 Task: Check the details of the declined meeting invitation and verify it in the calendar.
Action: Mouse moved to (18, 31)
Screenshot: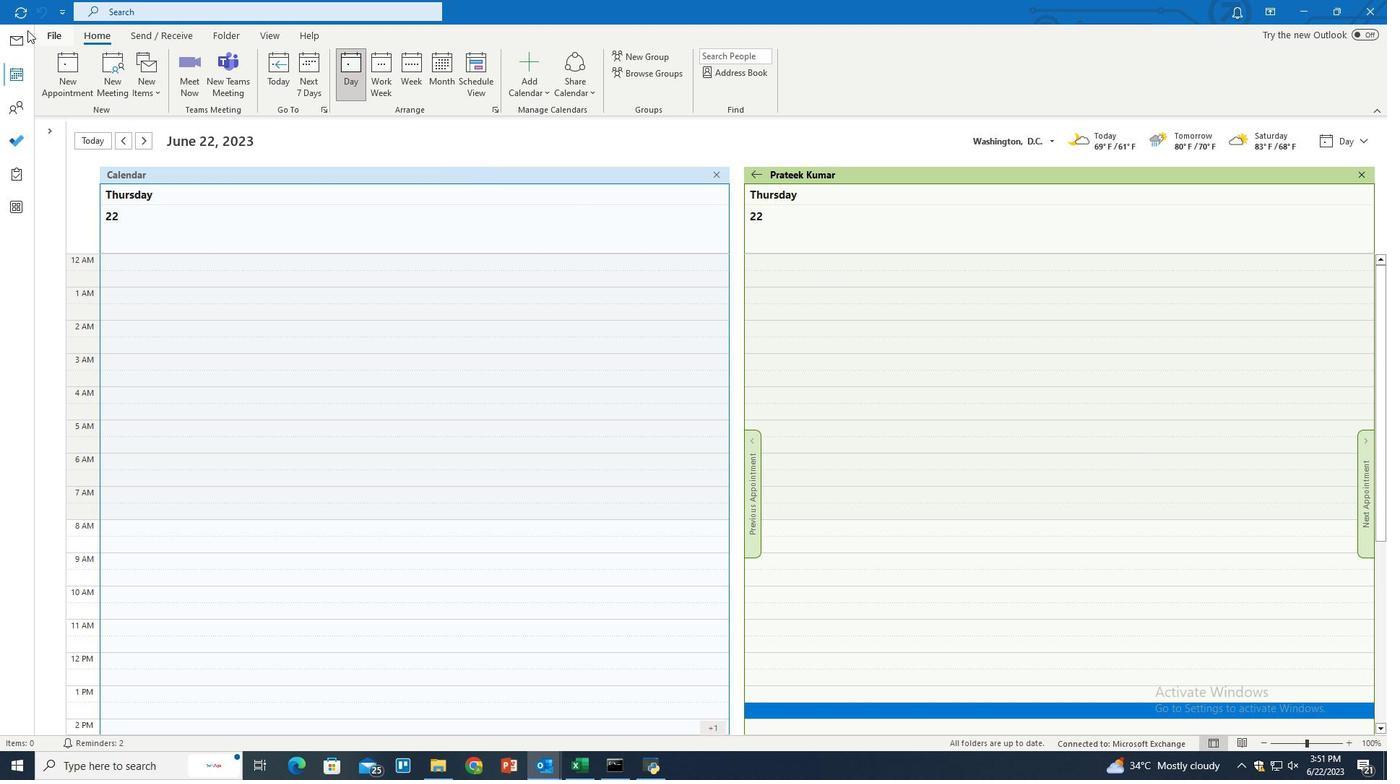 
Action: Mouse pressed left at (18, 31)
Screenshot: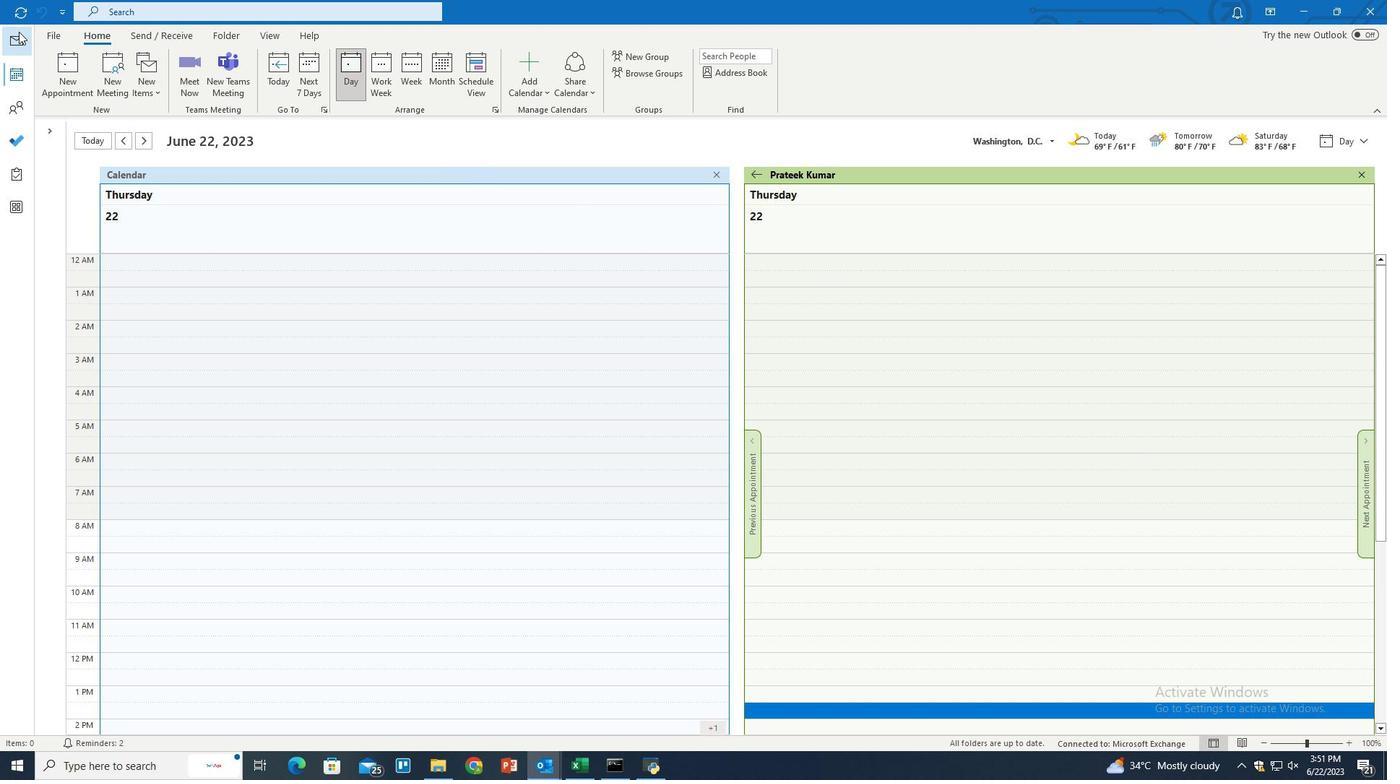 
Action: Mouse moved to (273, 33)
Screenshot: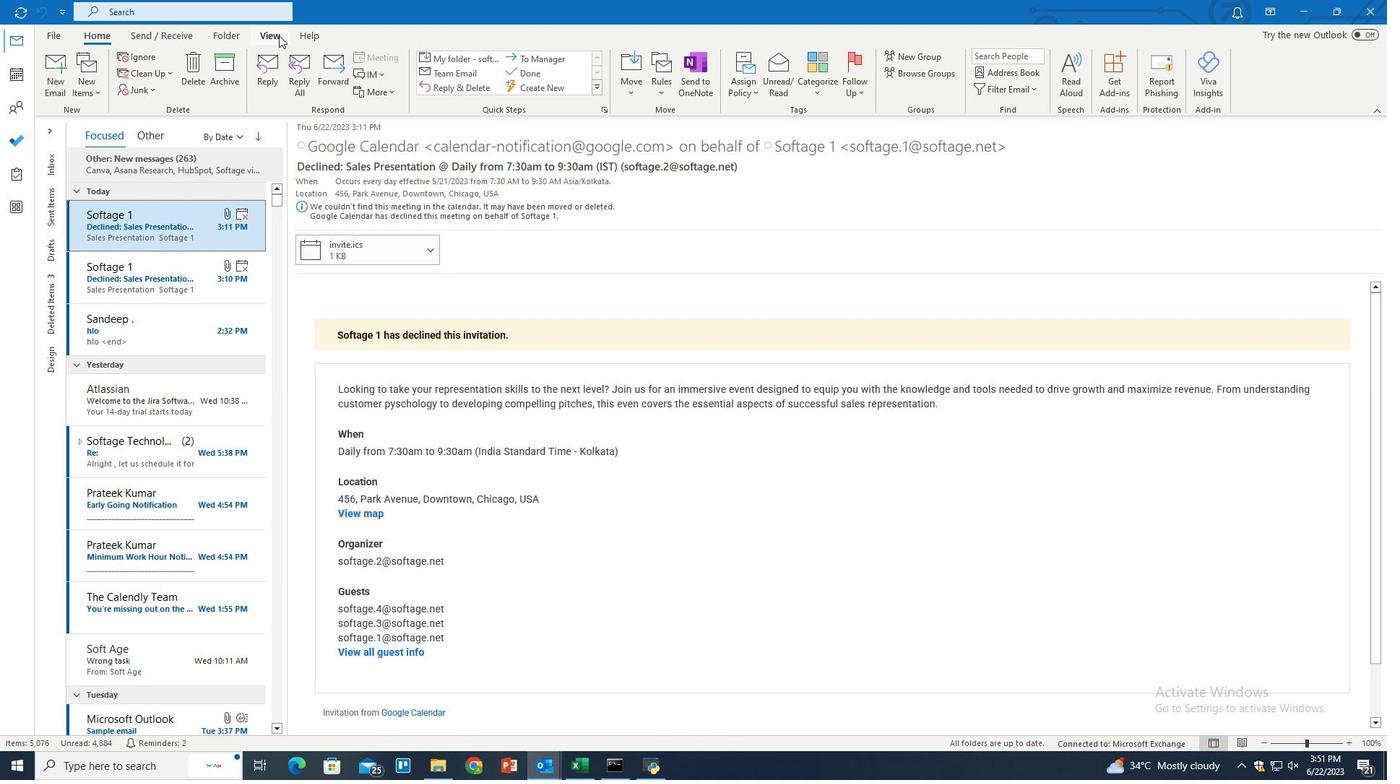 
Action: Mouse pressed left at (273, 33)
Screenshot: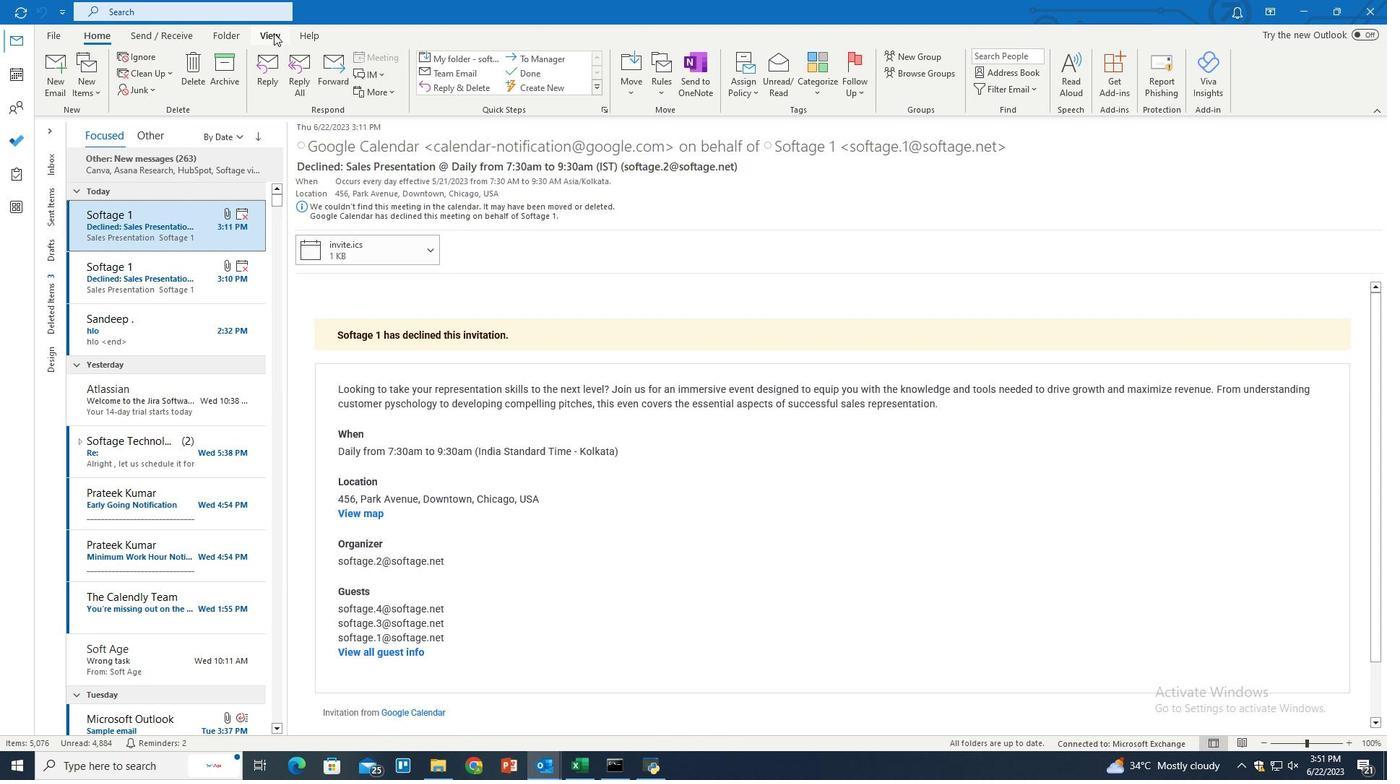 
Action: Mouse moved to (966, 76)
Screenshot: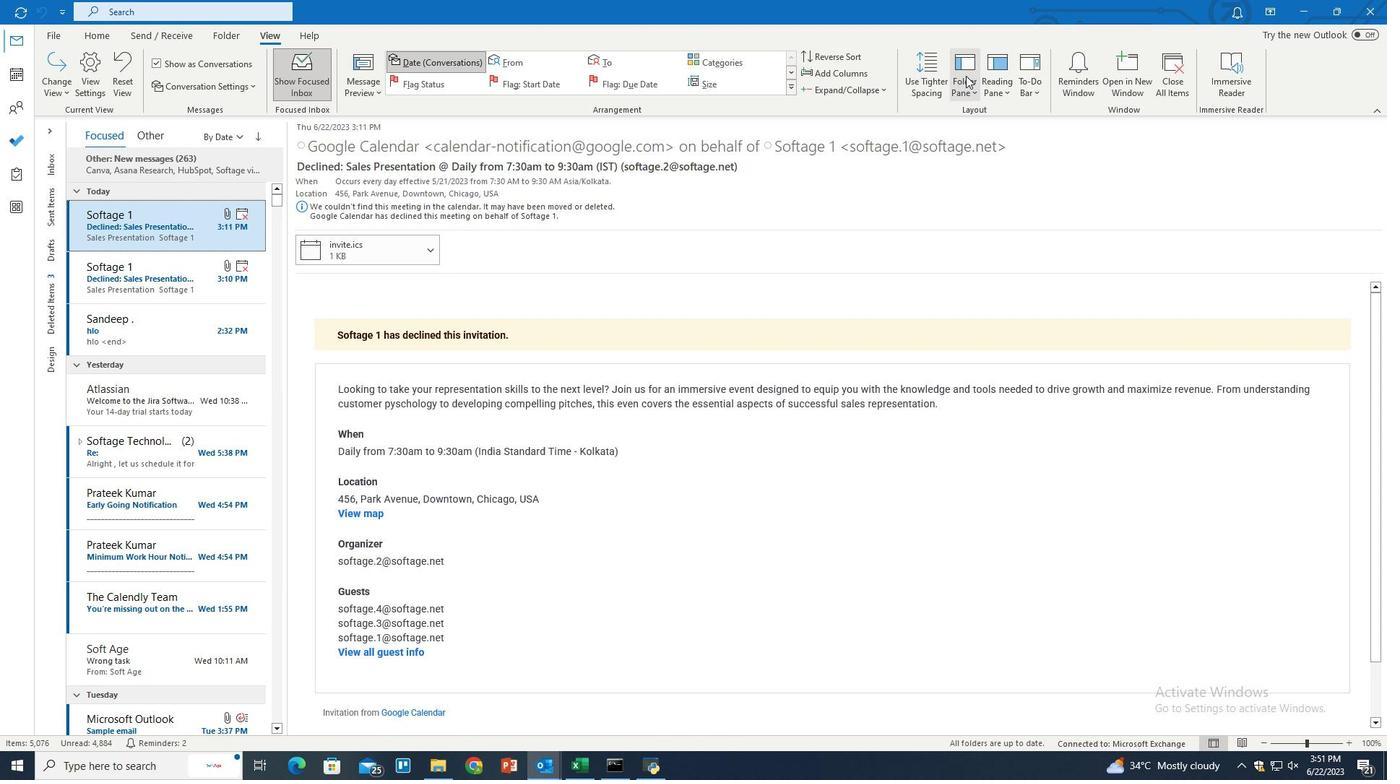 
Action: Mouse pressed left at (966, 76)
Screenshot: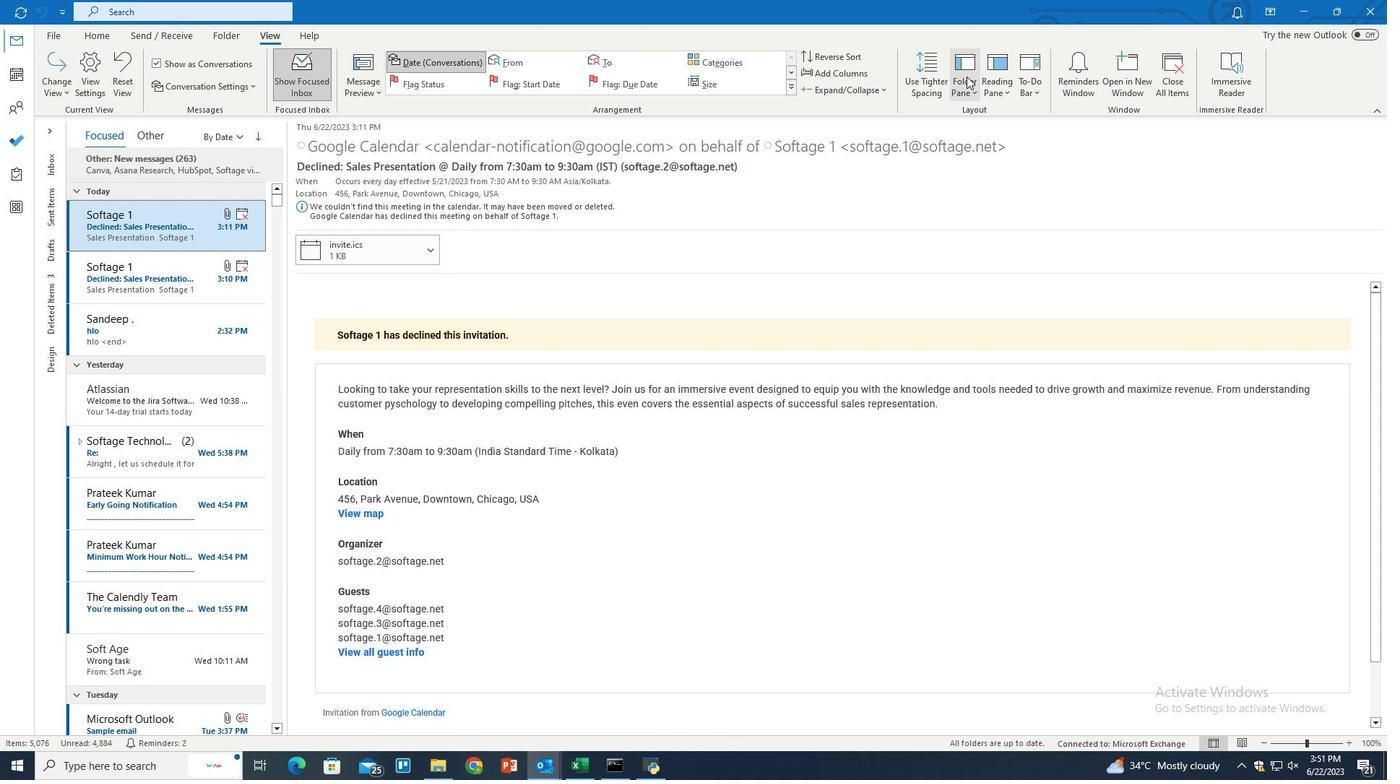 
Action: Mouse moved to (979, 149)
Screenshot: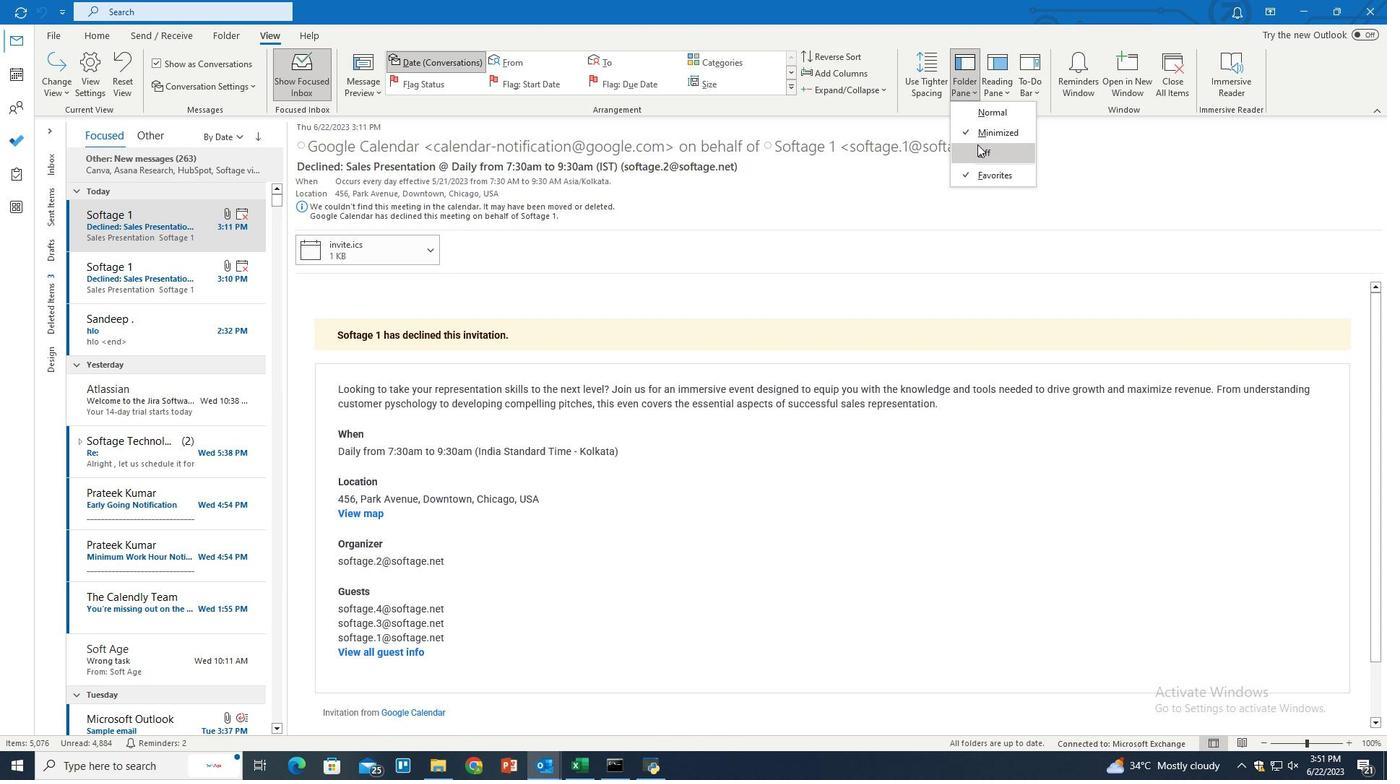 
Action: Mouse pressed left at (979, 149)
Screenshot: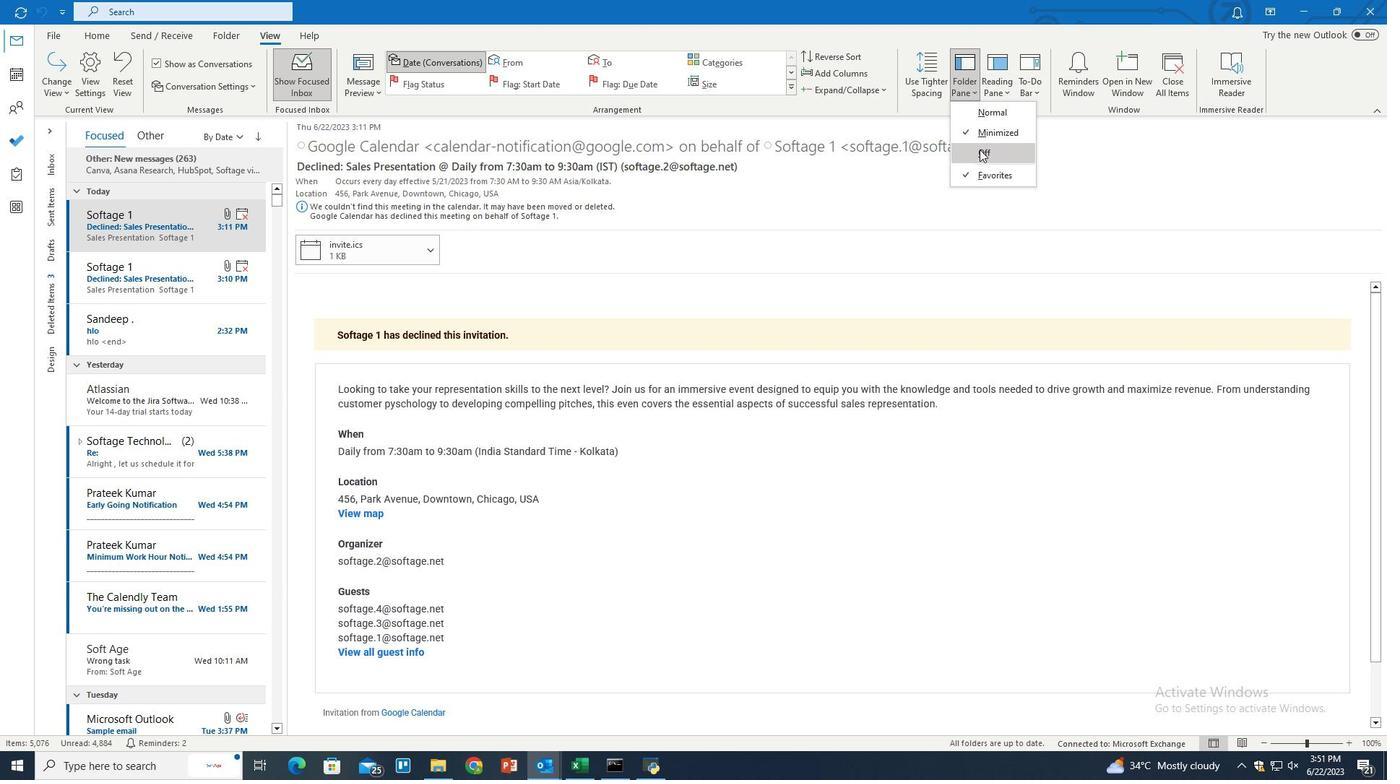 
Action: Mouse moved to (979, 146)
Screenshot: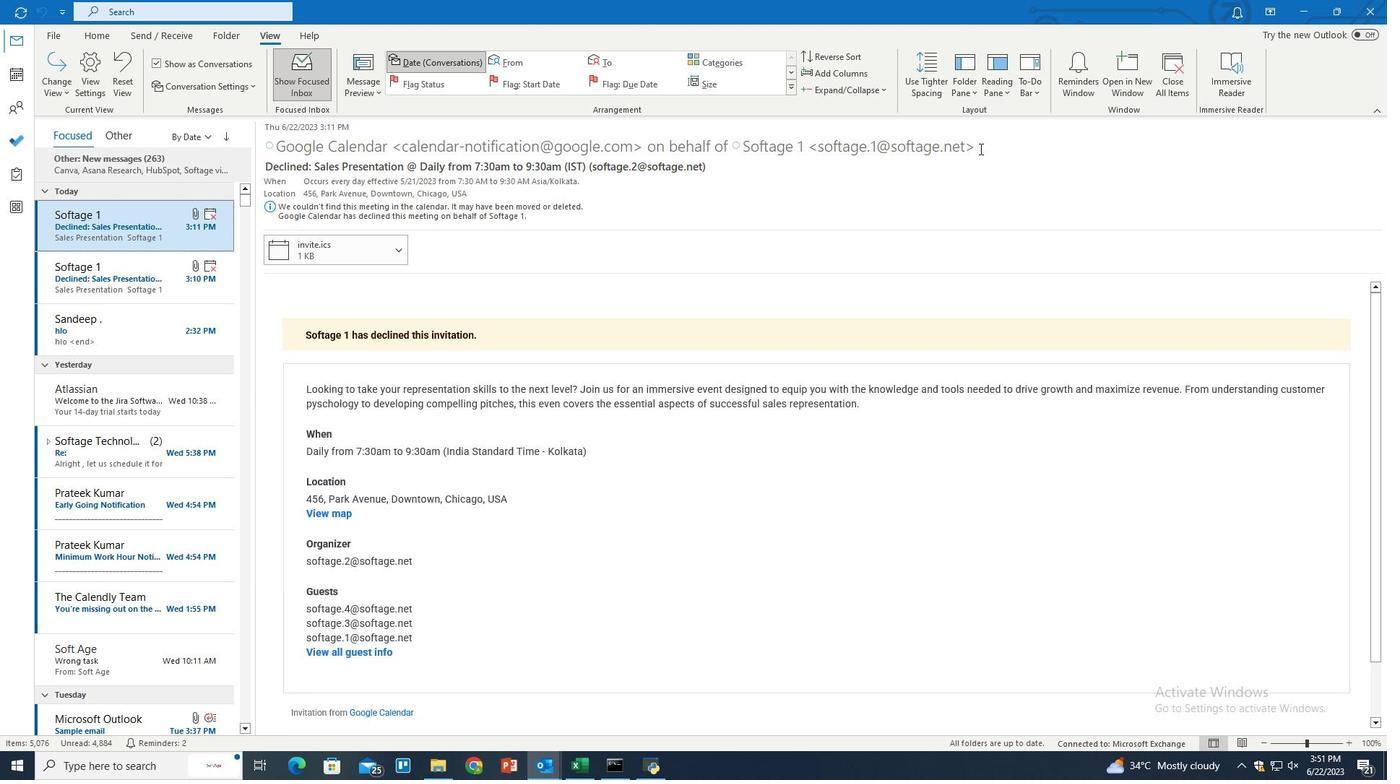 
